 Task: In candidate interviews turn off in-app notifications.
Action: Mouse moved to (691, 72)
Screenshot: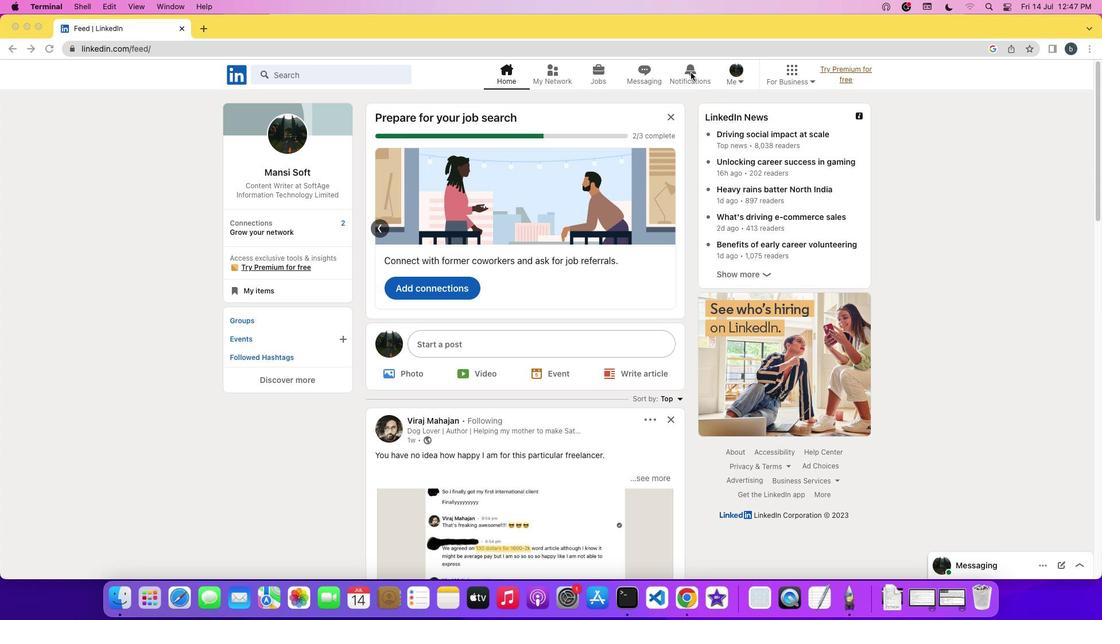 
Action: Mouse pressed left at (691, 72)
Screenshot: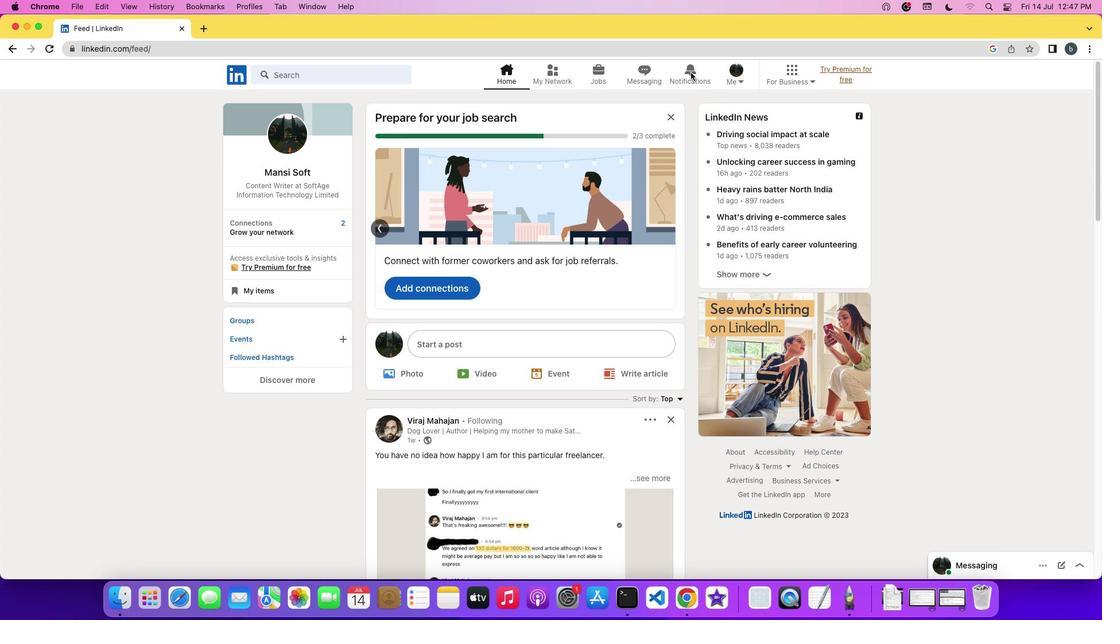 
Action: Mouse pressed left at (691, 72)
Screenshot: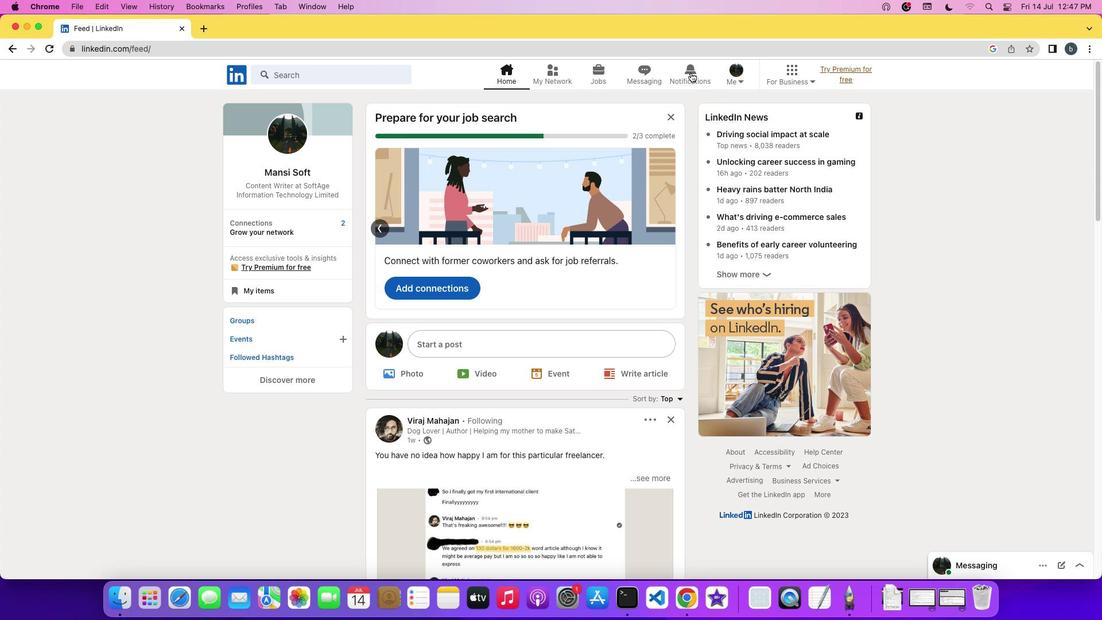 
Action: Mouse moved to (253, 149)
Screenshot: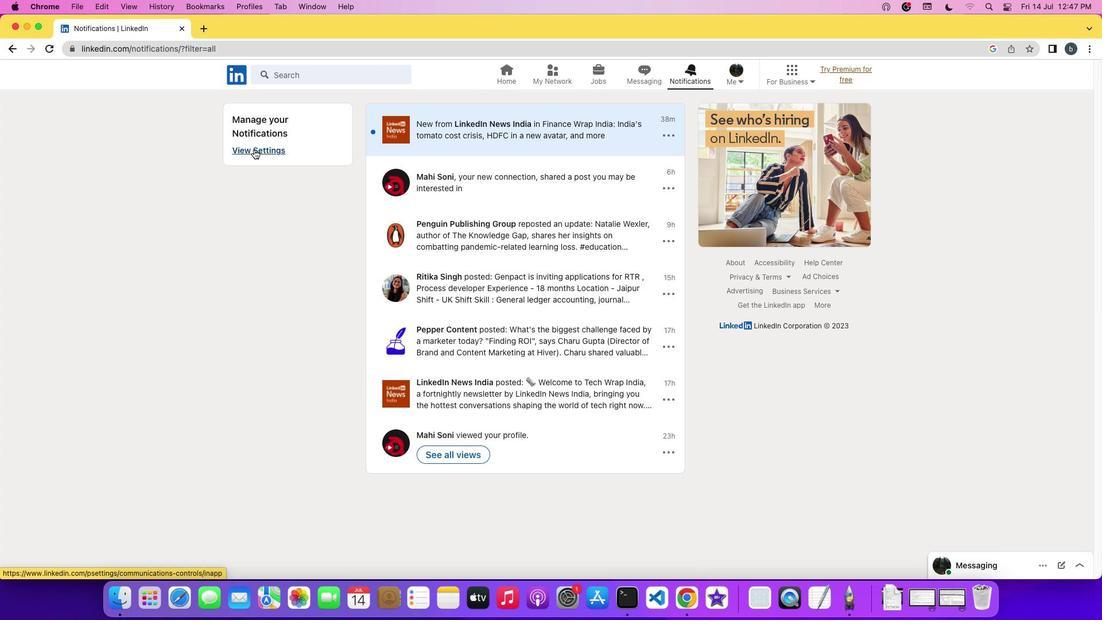 
Action: Mouse pressed left at (253, 149)
Screenshot: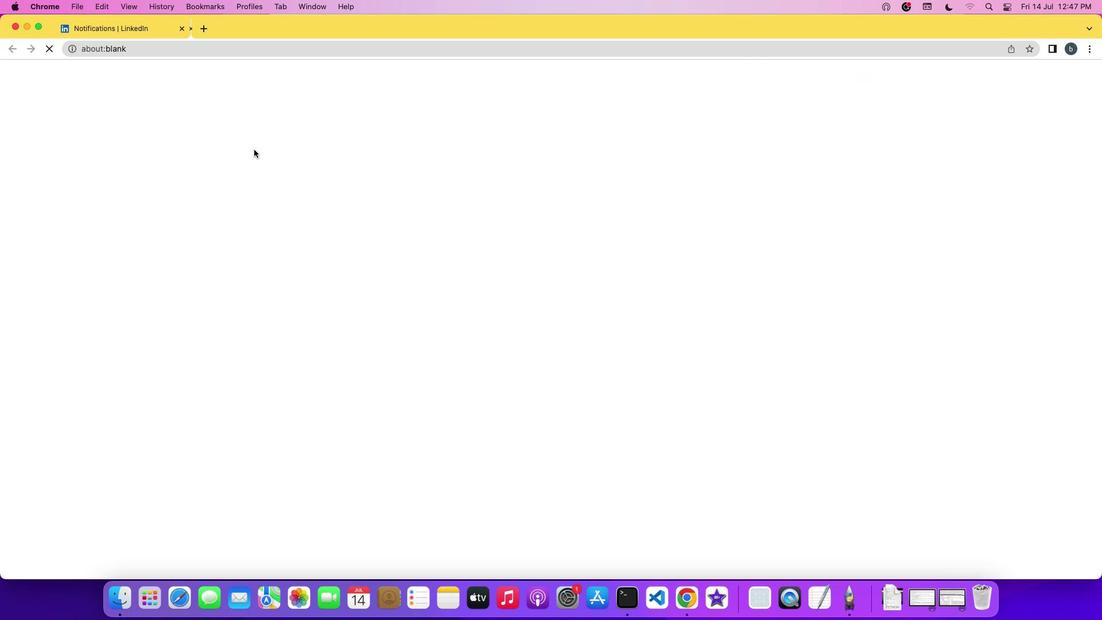 
Action: Mouse moved to (460, 171)
Screenshot: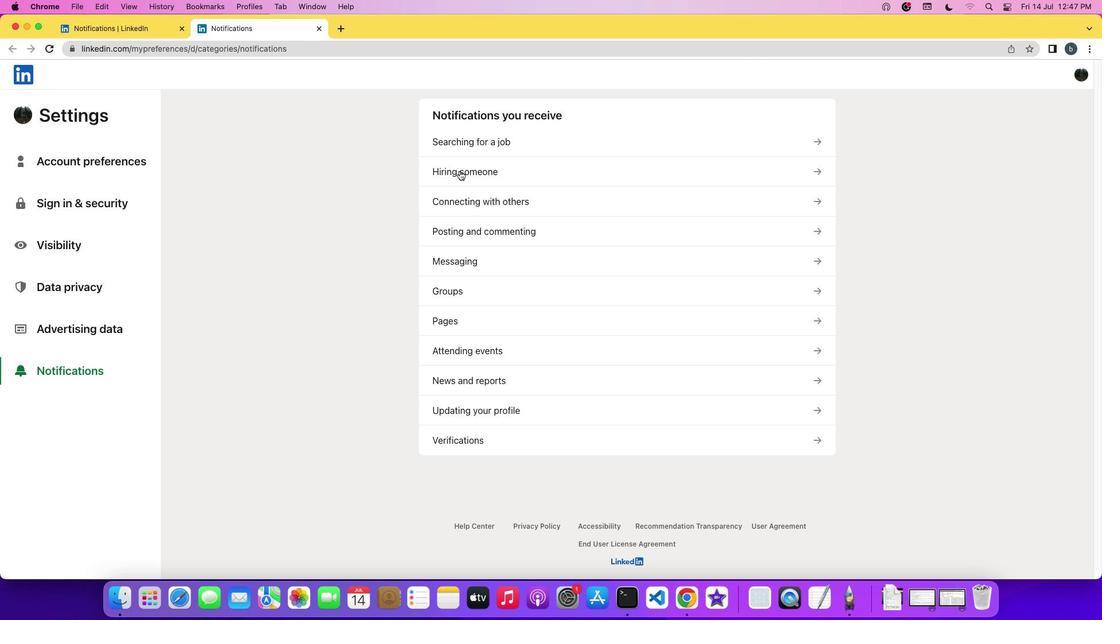 
Action: Mouse pressed left at (460, 171)
Screenshot: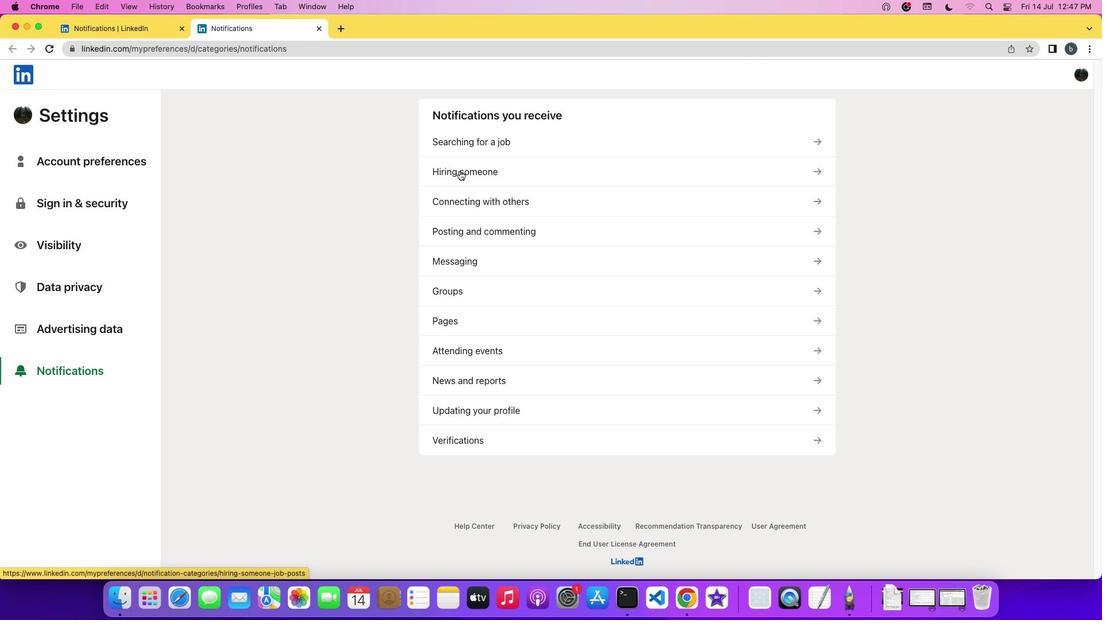
Action: Mouse moved to (516, 302)
Screenshot: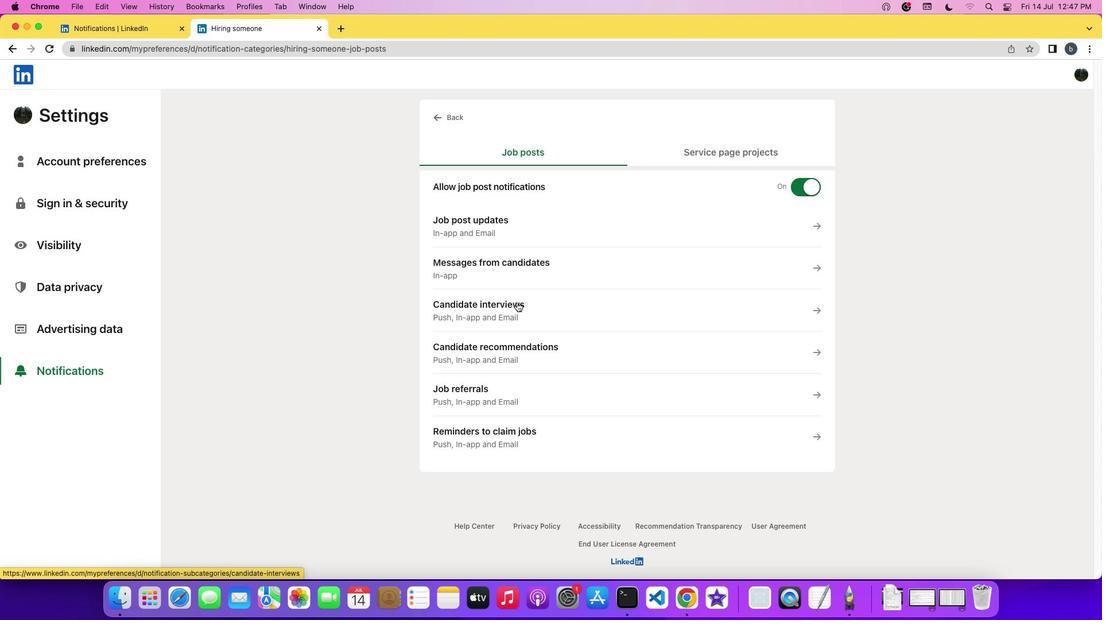 
Action: Mouse pressed left at (516, 302)
Screenshot: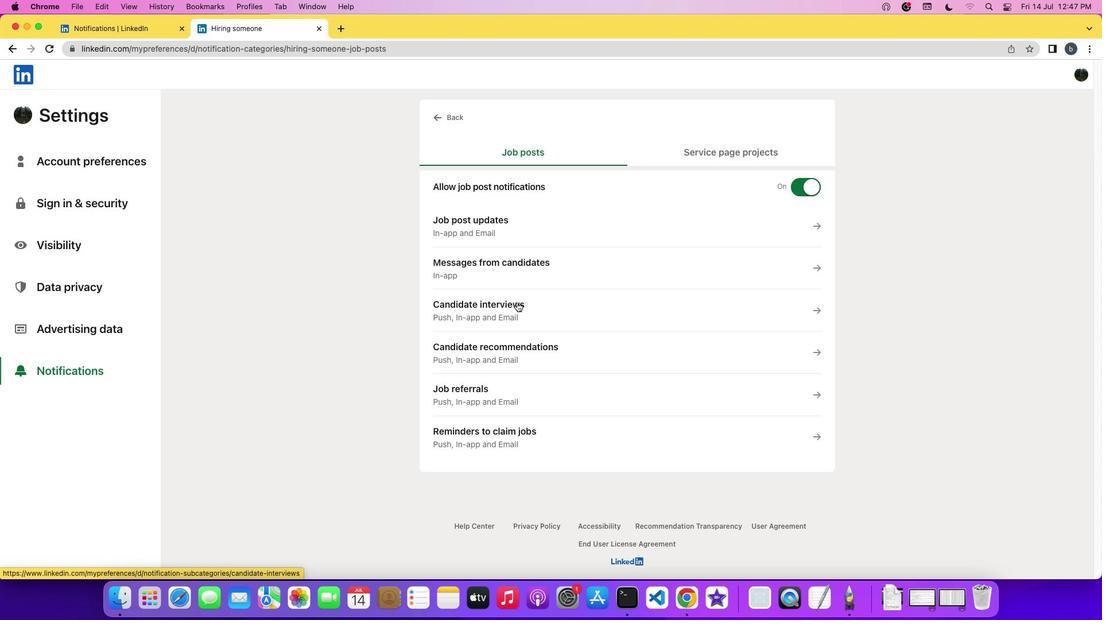
Action: Mouse moved to (808, 210)
Screenshot: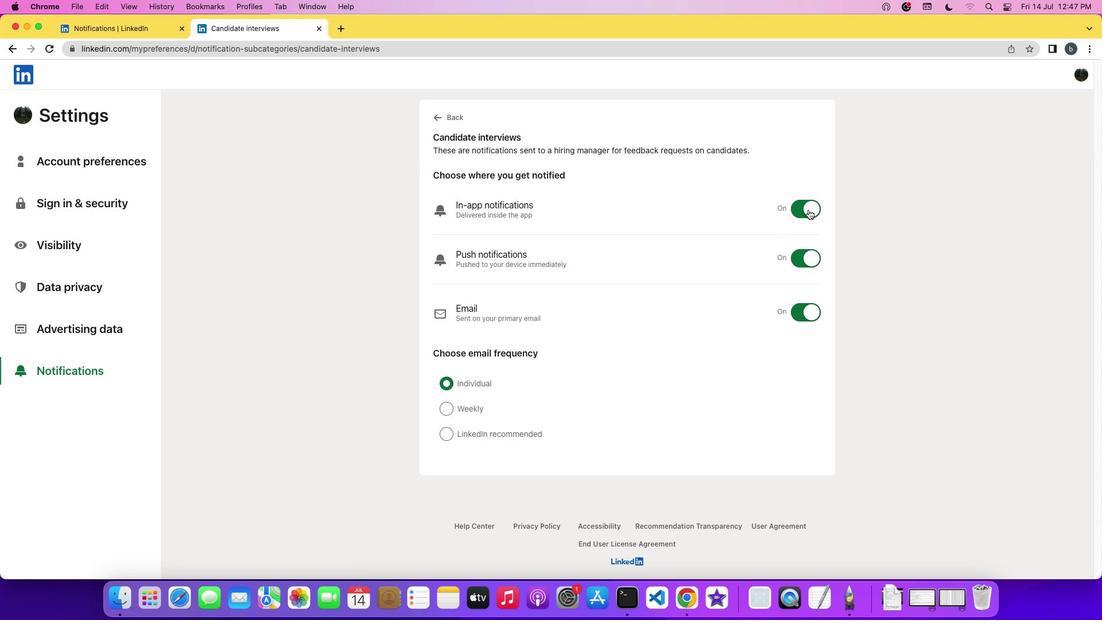 
Action: Mouse pressed left at (808, 210)
Screenshot: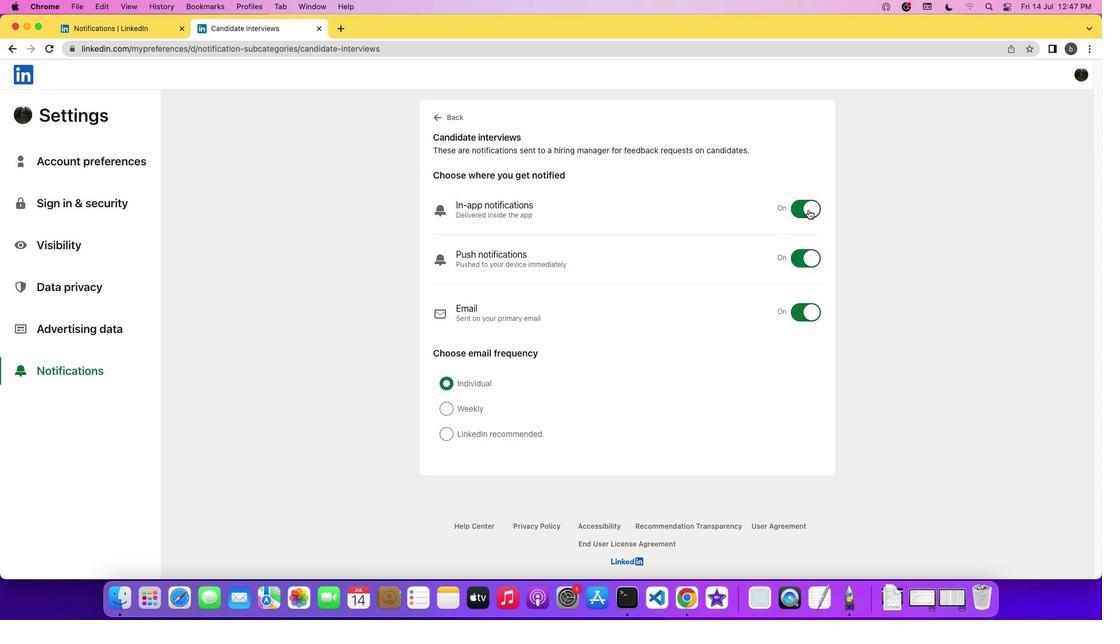 
Action: Mouse moved to (835, 215)
Screenshot: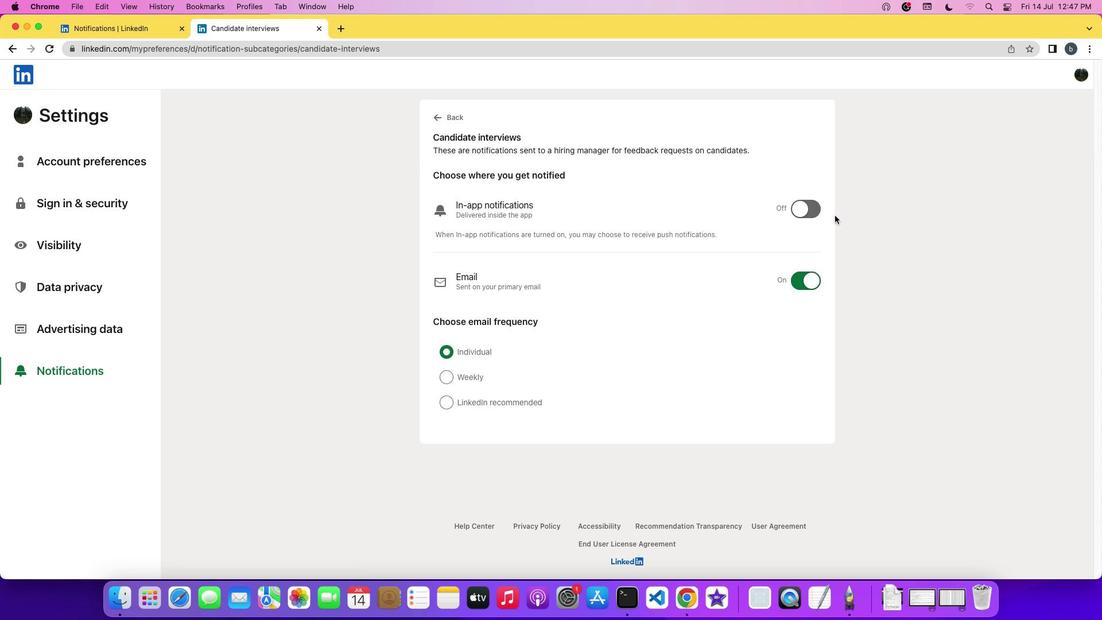 
